 Task: In the  document Matthew.htmlMake this file  'available offline' Add shortcut to Drive 'Computers'Email the file to   softage.7@softage.net, with message attached Action Required: This requires your review and response. and file type: 'HTML'
Action: Mouse moved to (266, 331)
Screenshot: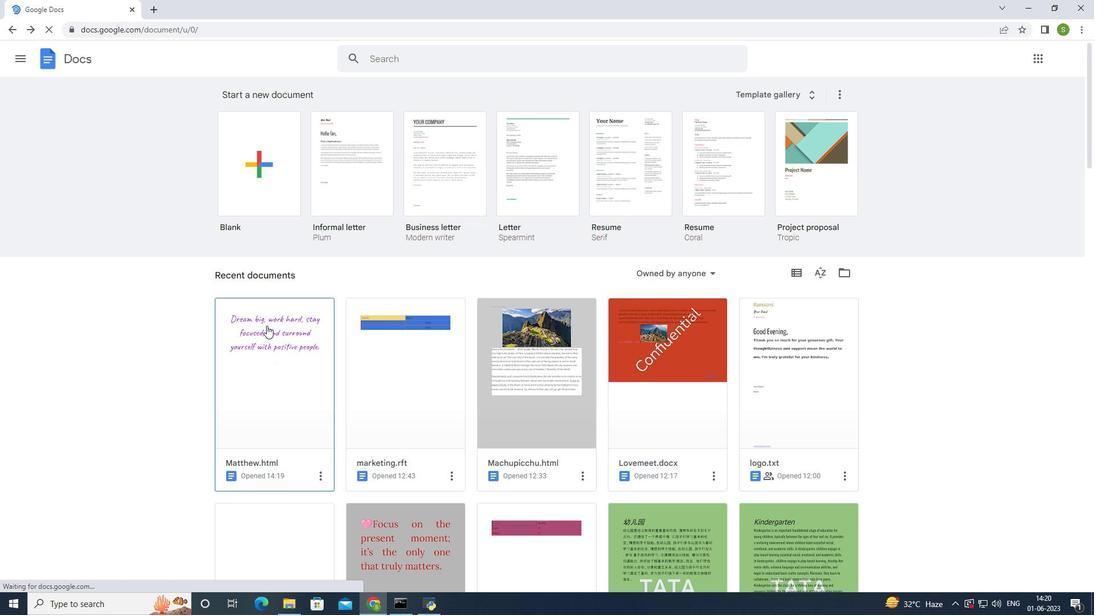 
Action: Mouse pressed left at (266, 331)
Screenshot: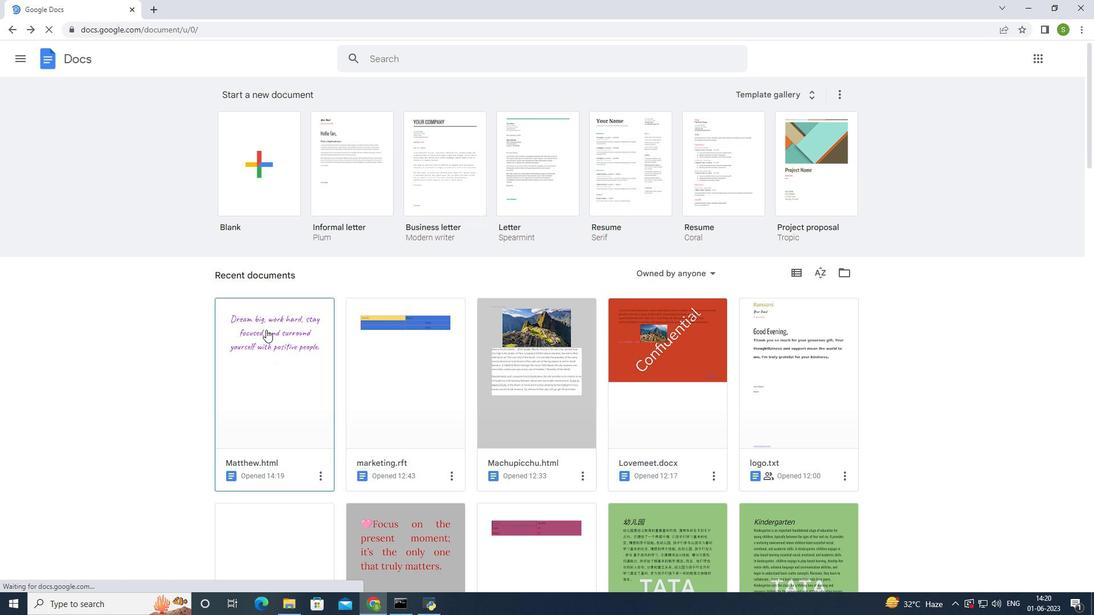 
Action: Mouse moved to (39, 65)
Screenshot: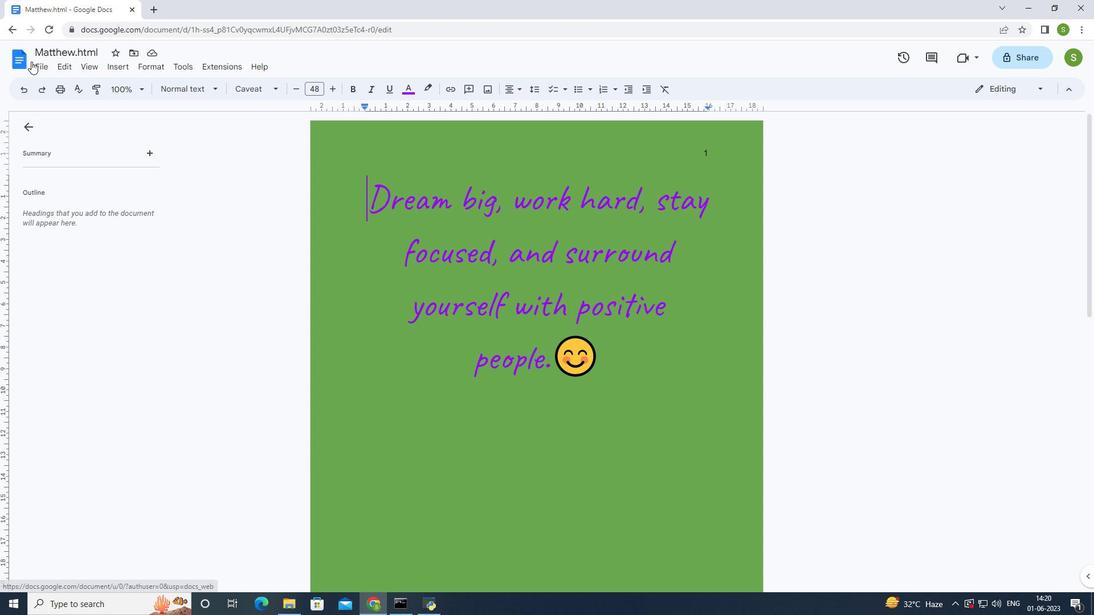 
Action: Mouse pressed left at (39, 65)
Screenshot: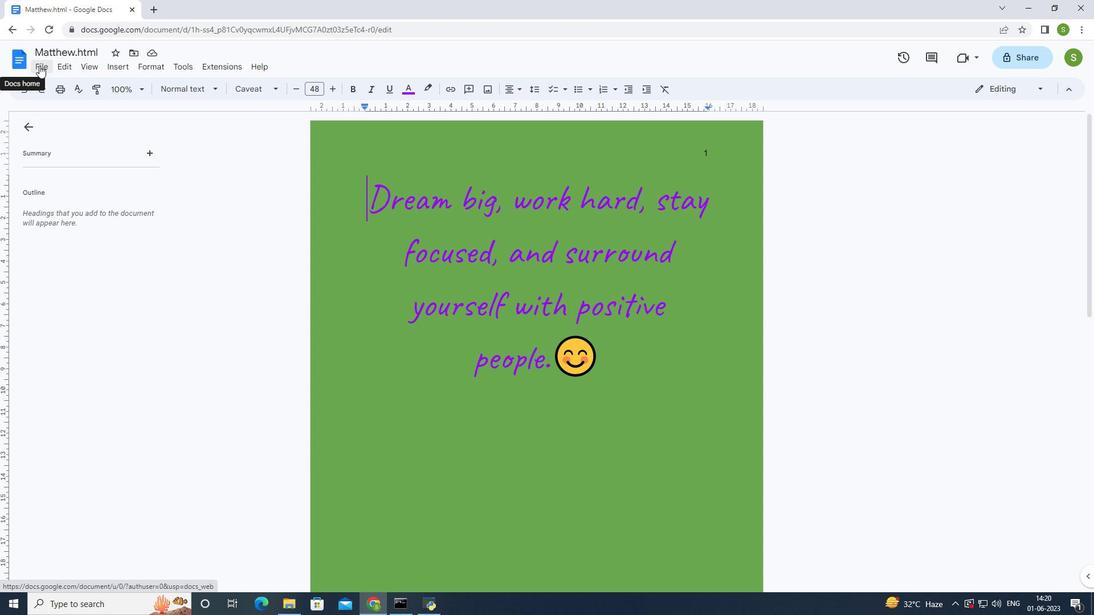 
Action: Mouse moved to (80, 313)
Screenshot: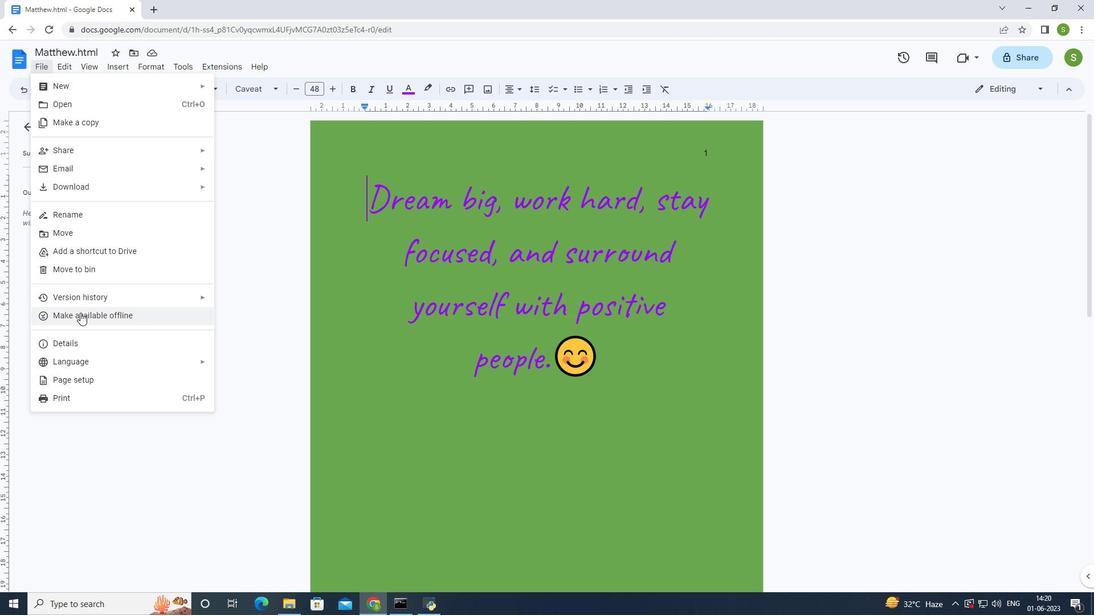 
Action: Mouse pressed left at (80, 313)
Screenshot: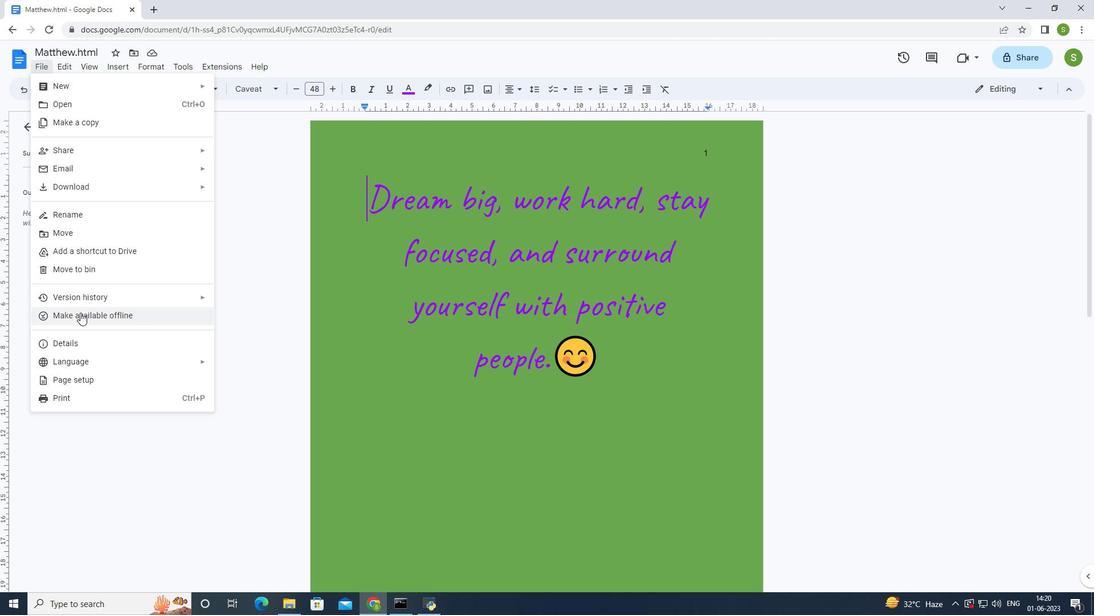
Action: Mouse moved to (47, 67)
Screenshot: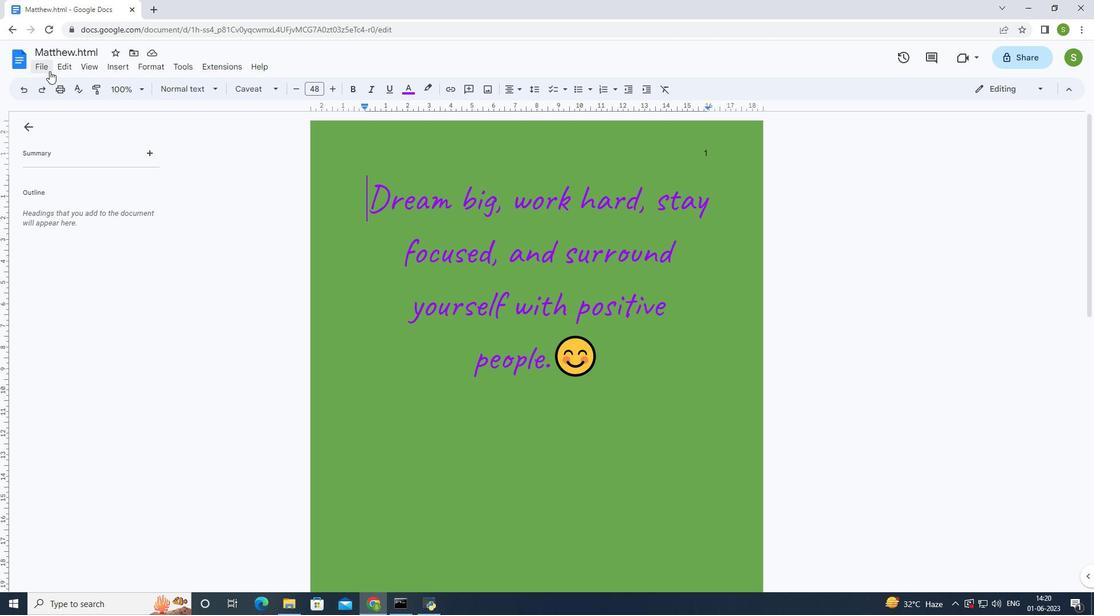 
Action: Mouse pressed left at (47, 67)
Screenshot: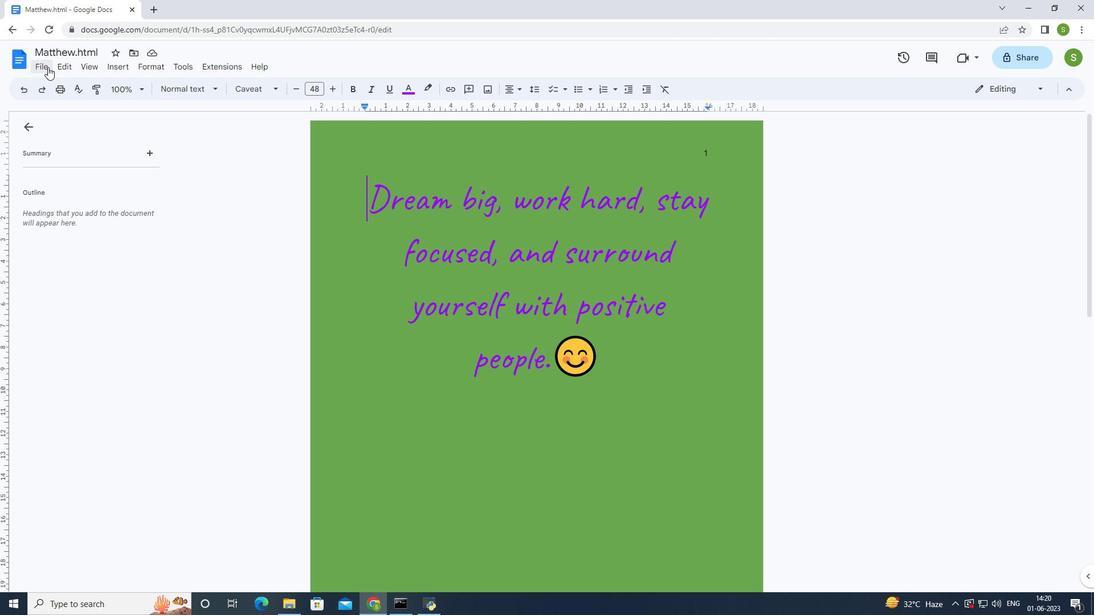 
Action: Mouse moved to (80, 257)
Screenshot: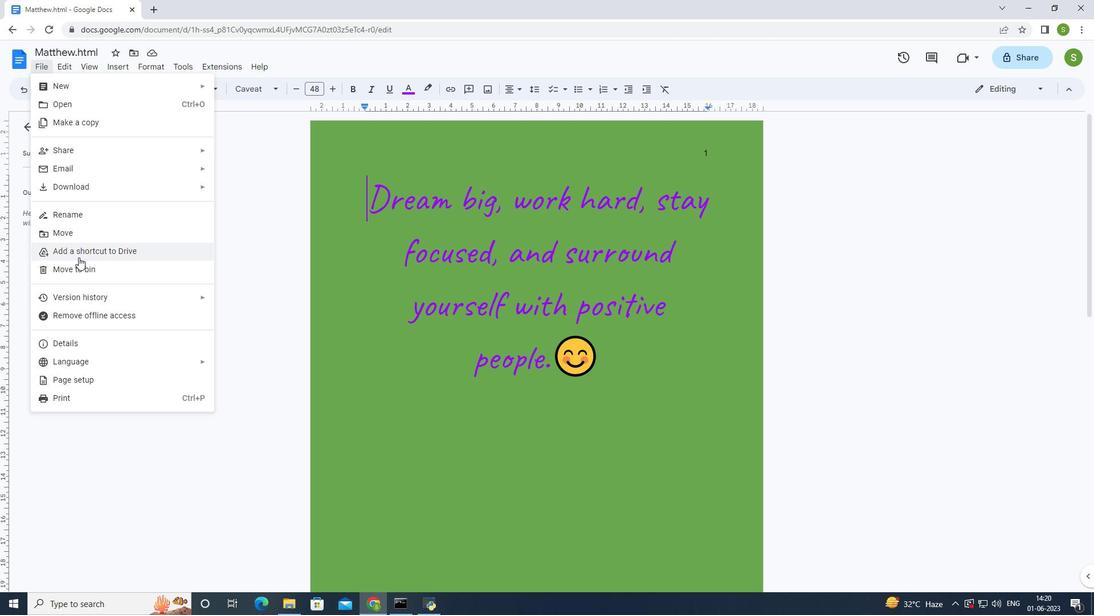 
Action: Mouse pressed left at (80, 257)
Screenshot: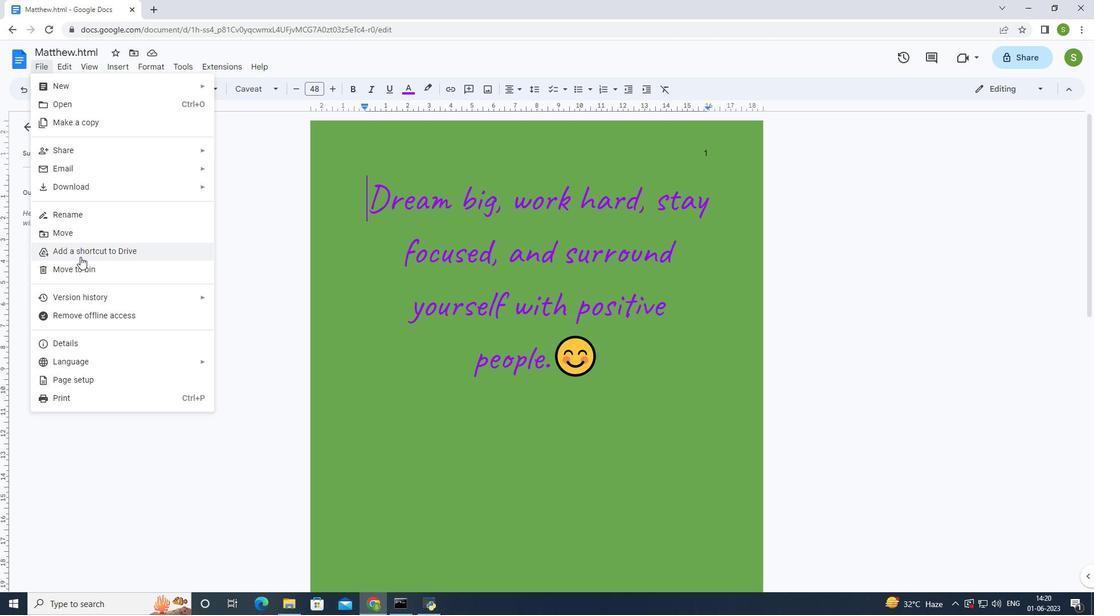 
Action: Mouse moved to (184, 131)
Screenshot: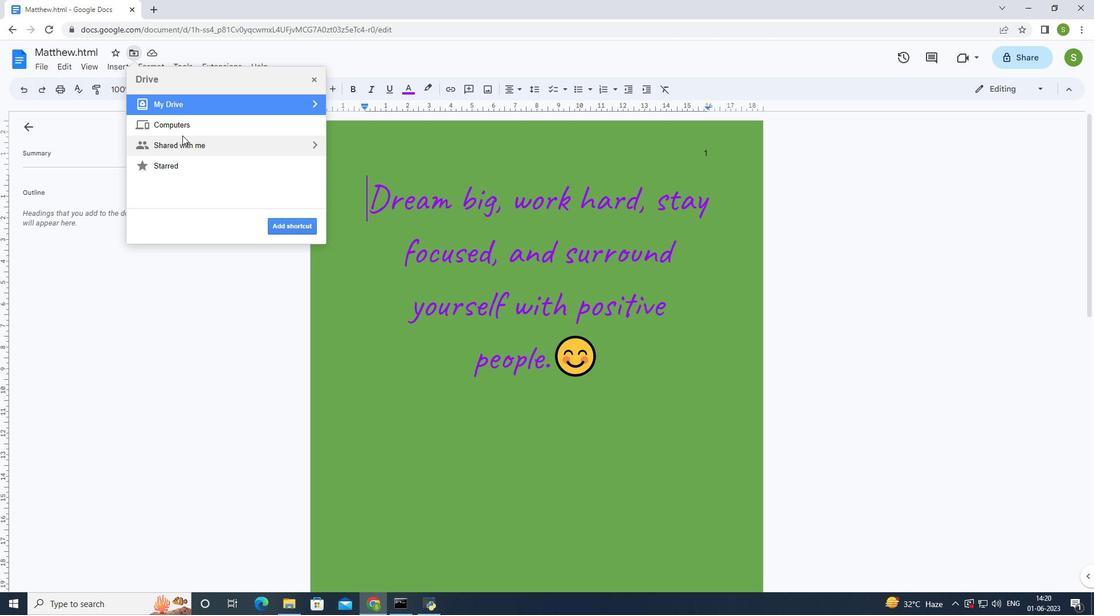
Action: Mouse pressed left at (184, 131)
Screenshot: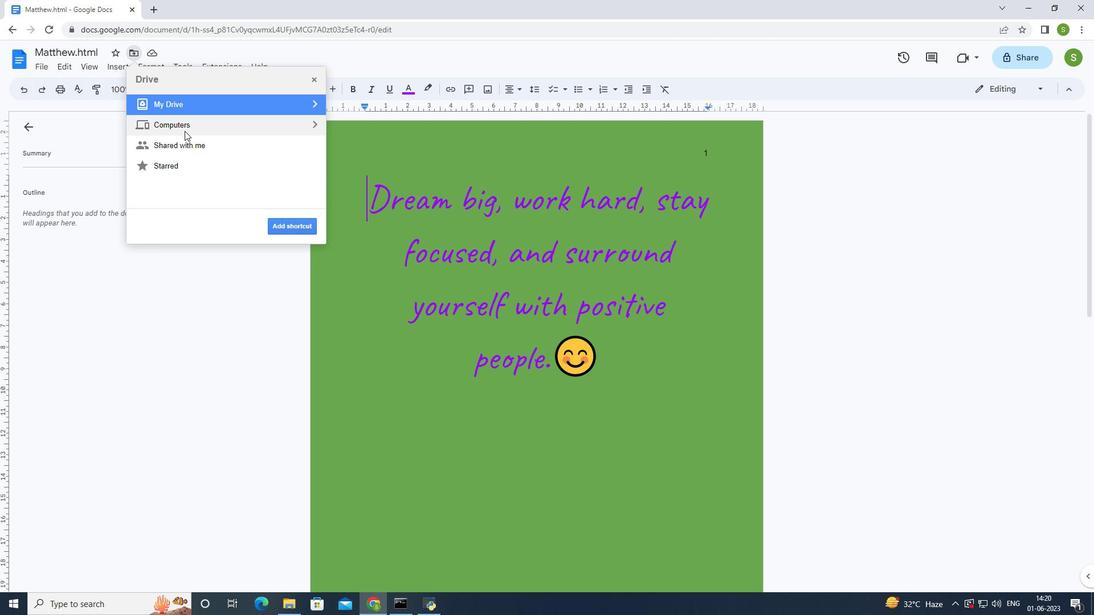 
Action: Mouse moved to (315, 81)
Screenshot: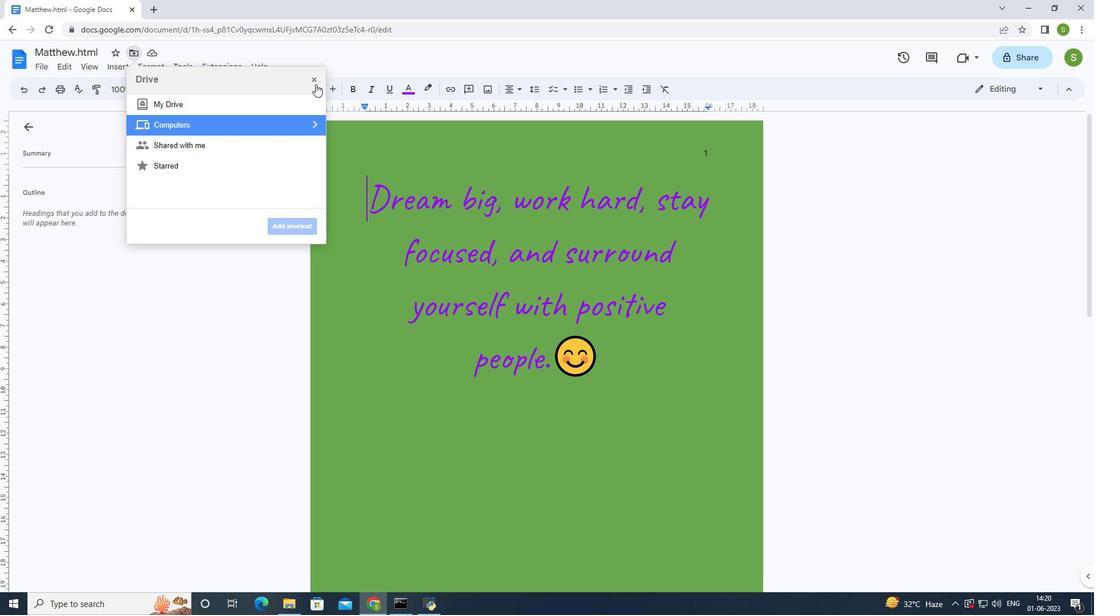 
Action: Mouse pressed left at (315, 81)
Screenshot: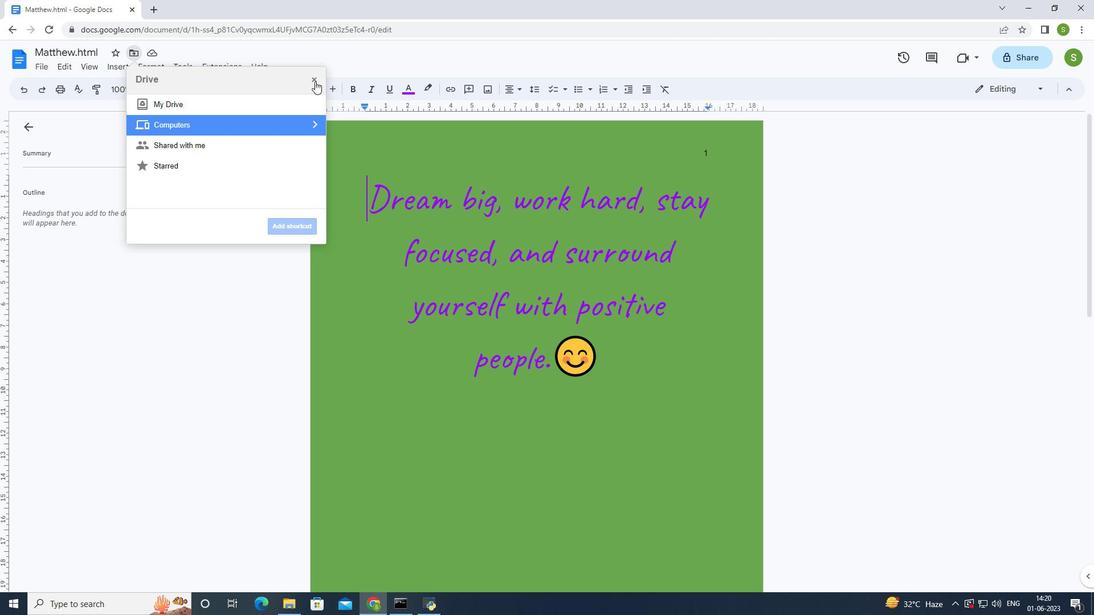
Action: Mouse moved to (46, 60)
Screenshot: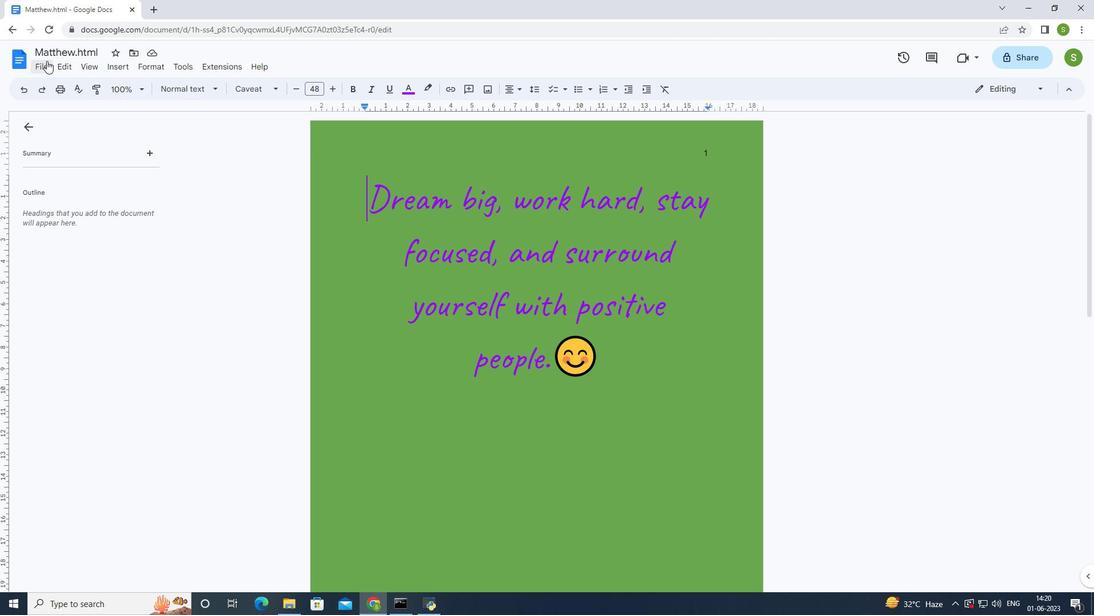 
Action: Mouse pressed left at (46, 60)
Screenshot: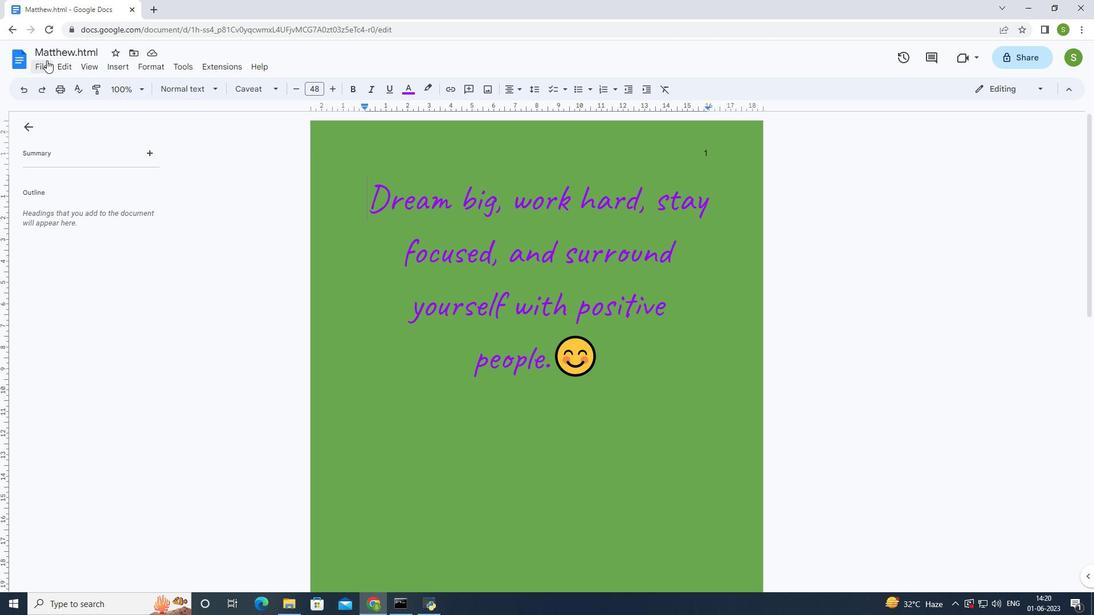 
Action: Mouse moved to (54, 173)
Screenshot: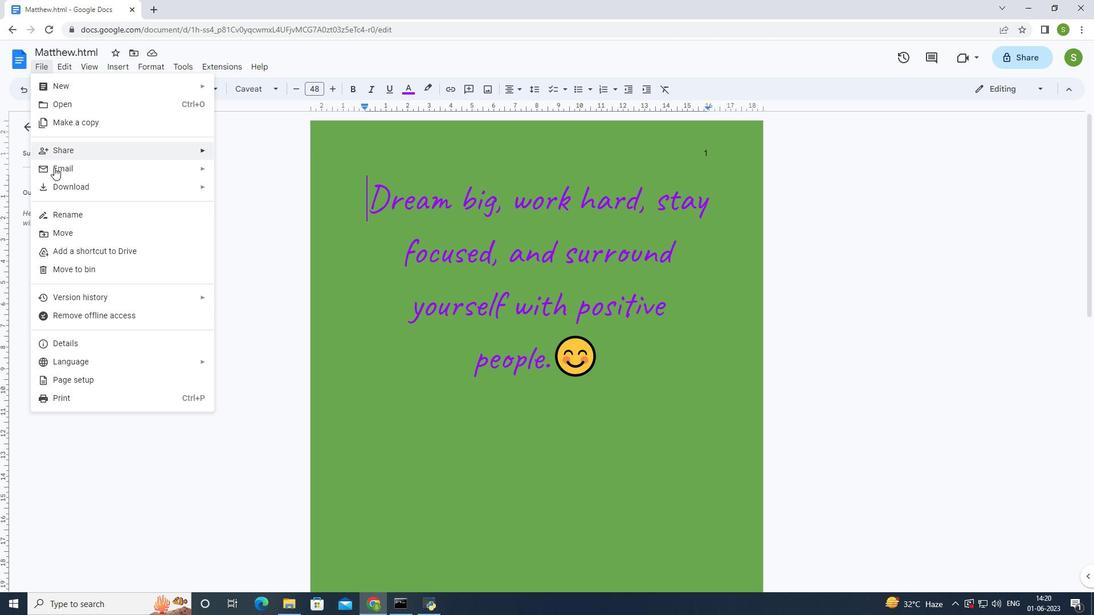 
Action: Mouse pressed left at (54, 173)
Screenshot: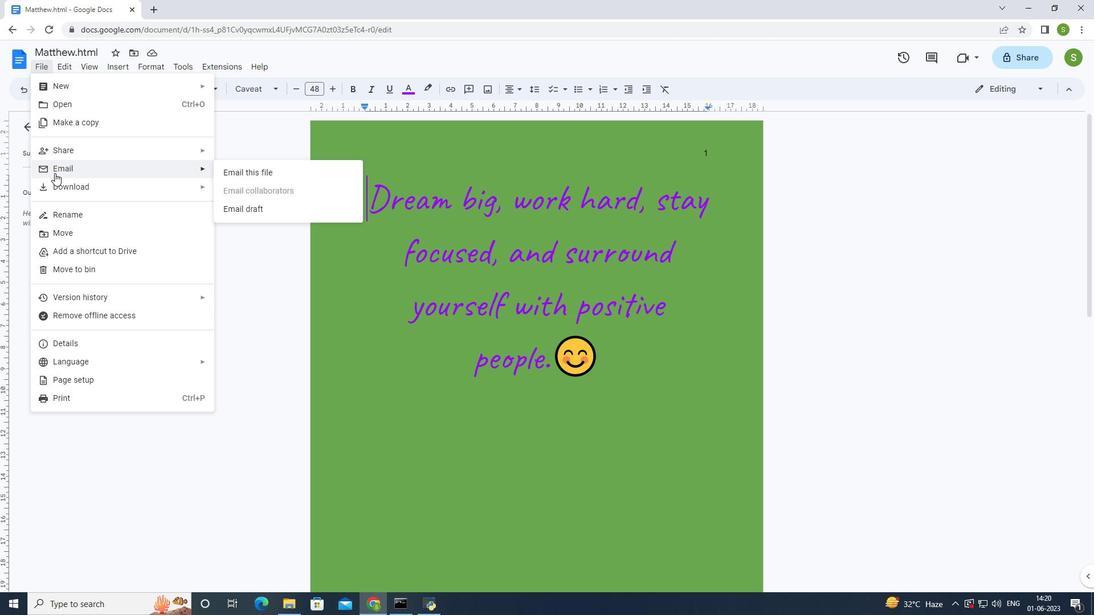 
Action: Mouse moved to (257, 175)
Screenshot: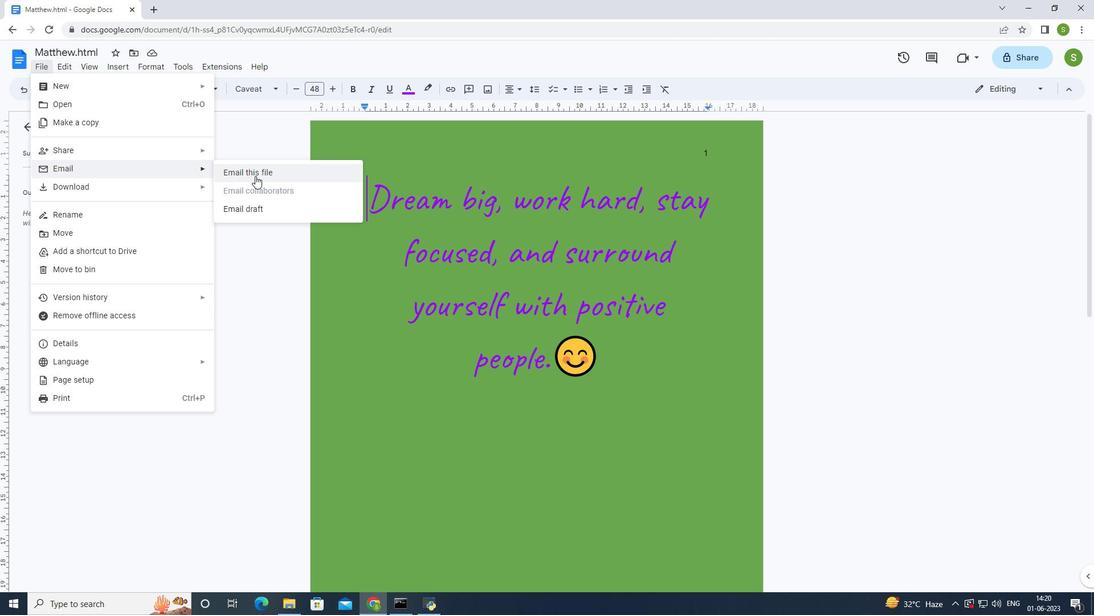 
Action: Mouse pressed left at (257, 175)
Screenshot: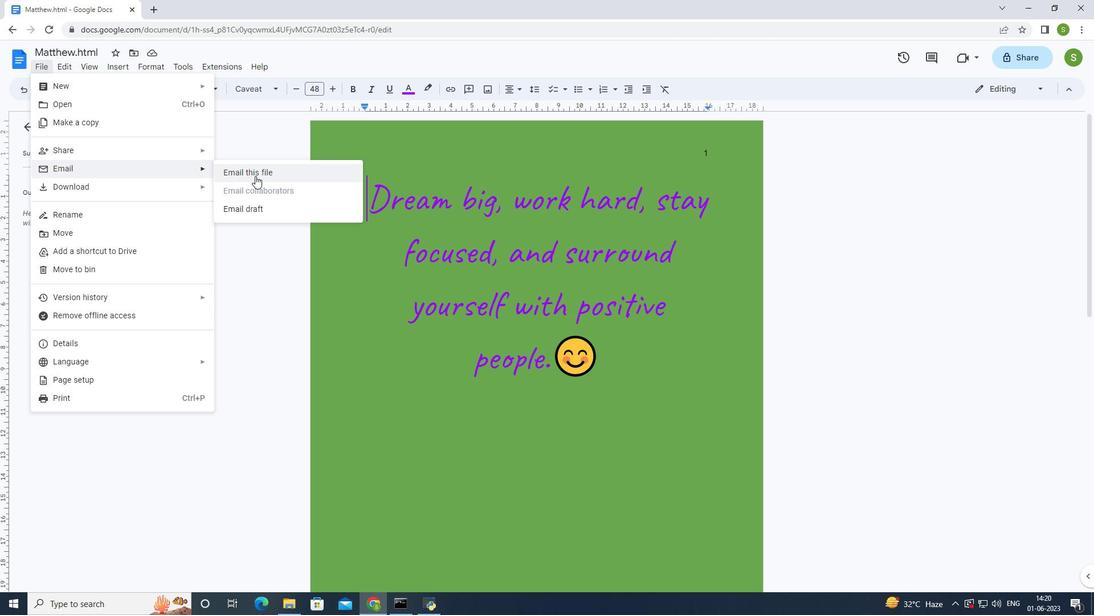 
Action: Mouse moved to (445, 341)
Screenshot: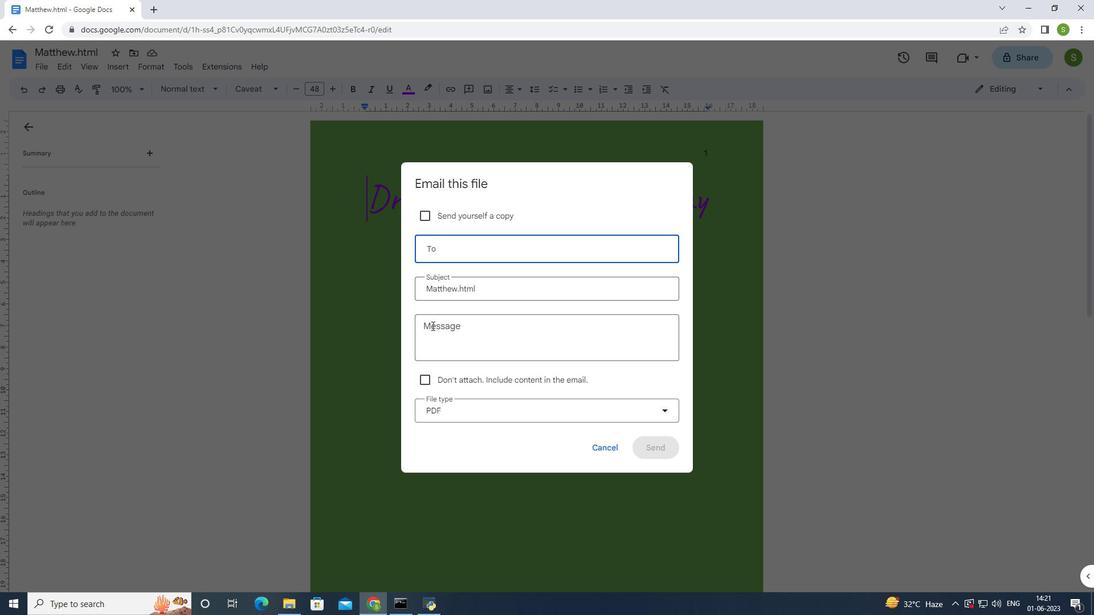 
Action: Key pressed s
Screenshot: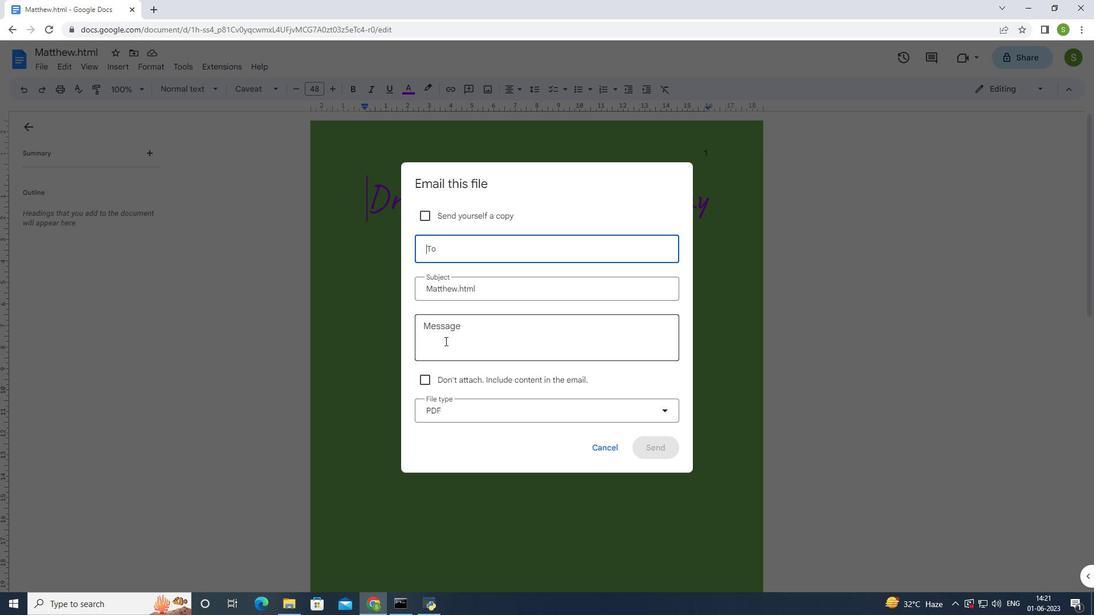
Action: Mouse moved to (458, 334)
Screenshot: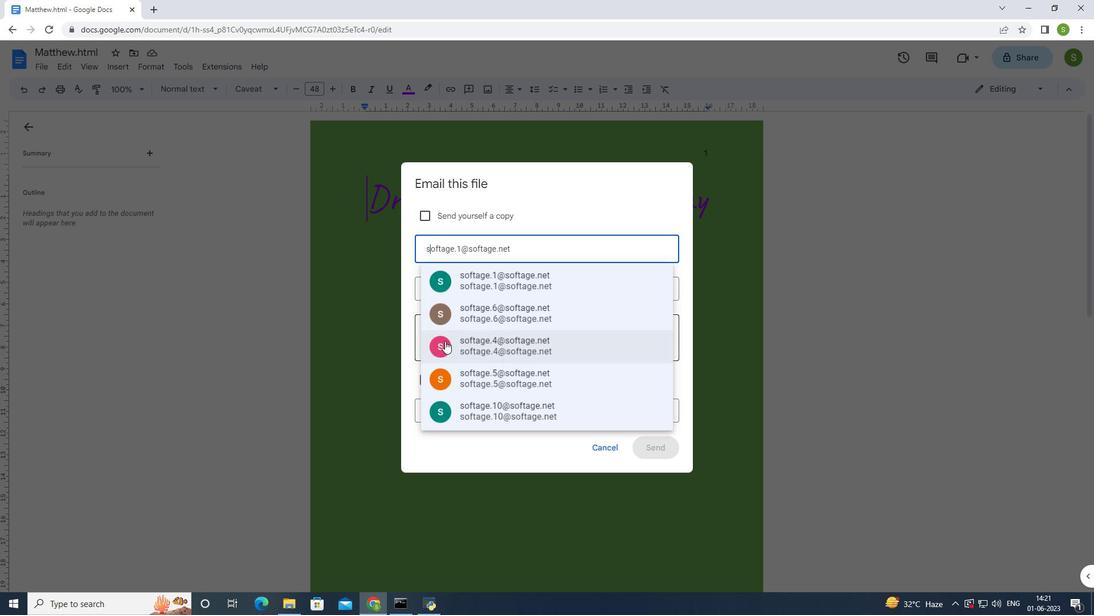 
Action: Key pressed o
Screenshot: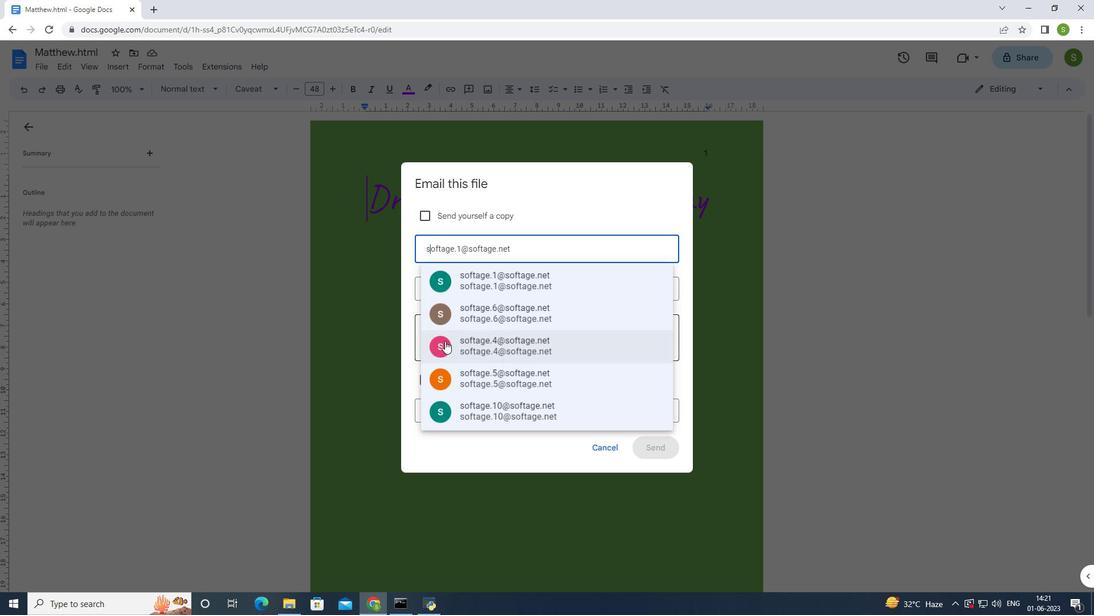 
Action: Mouse moved to (497, 312)
Screenshot: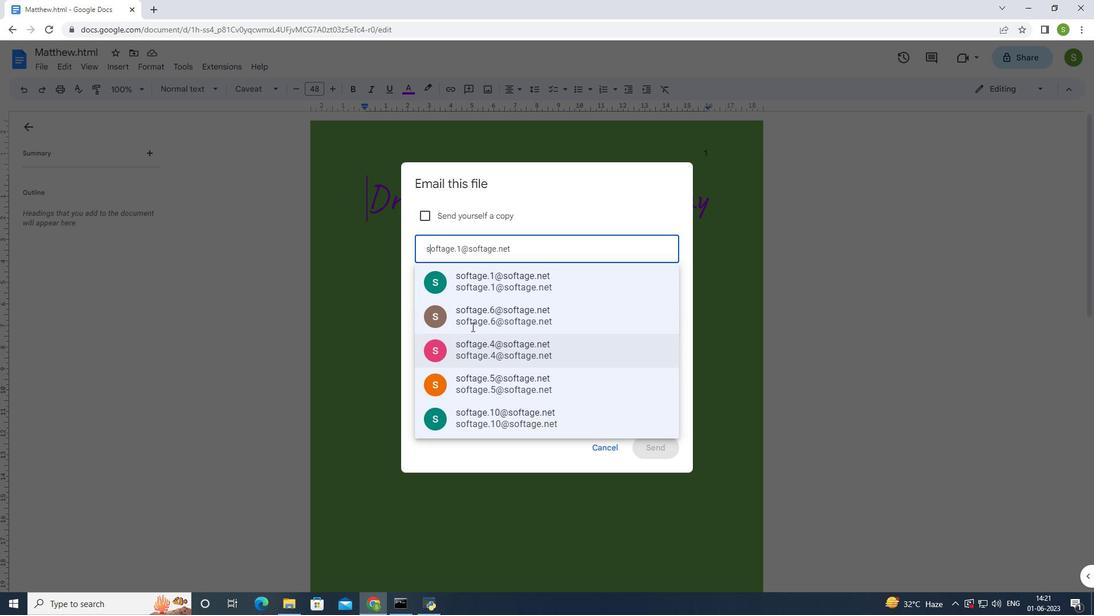 
Action: Key pressed ftage.7<Key.shift><Key.shift>@softage.net
Screenshot: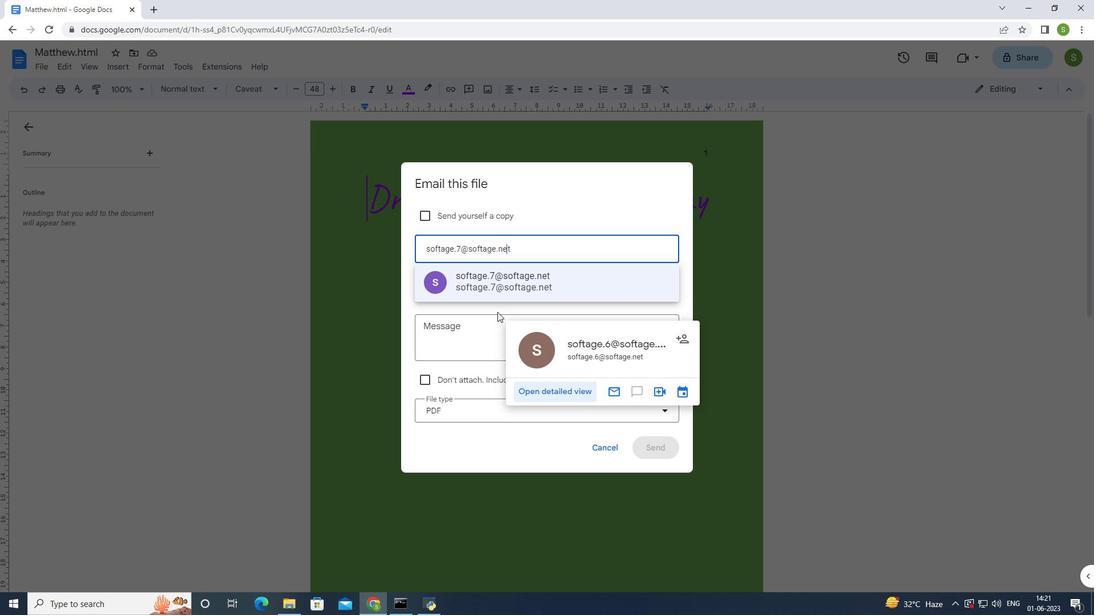 
Action: Mouse moved to (468, 279)
Screenshot: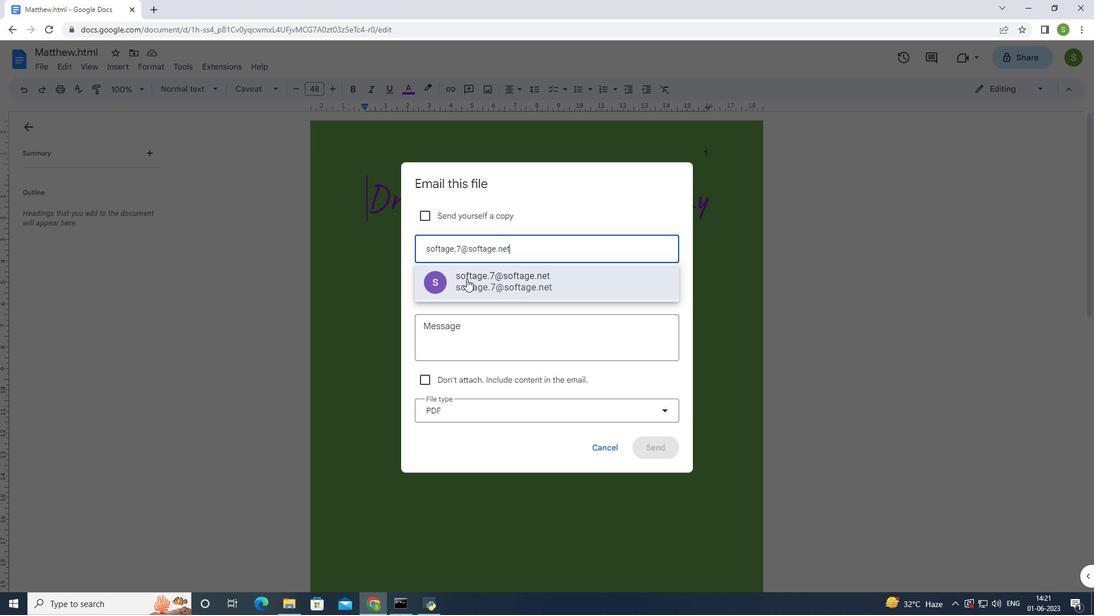 
Action: Mouse pressed left at (468, 279)
Screenshot: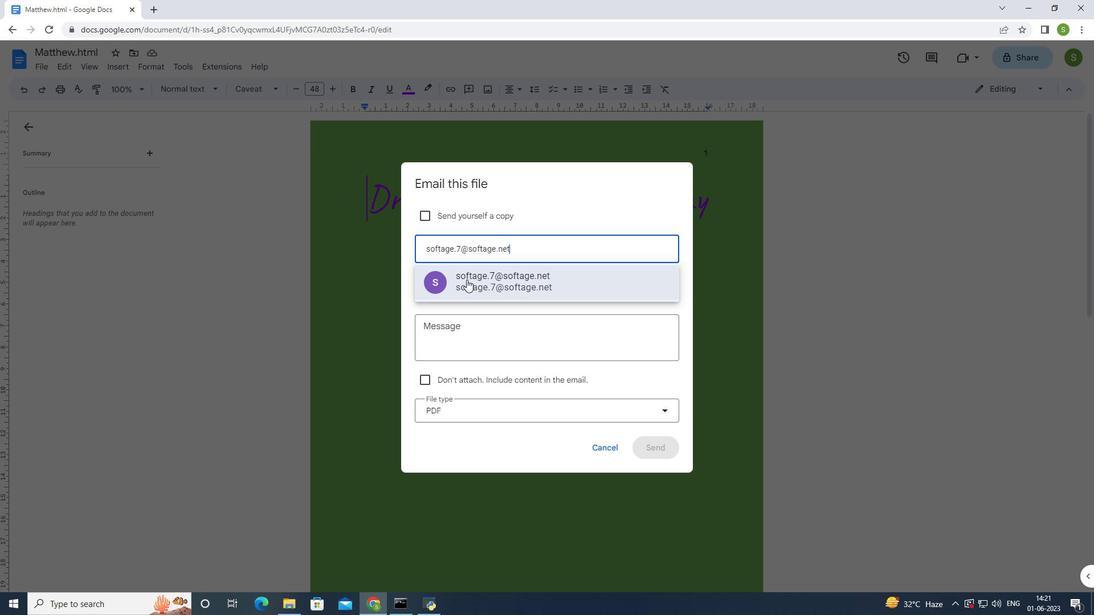 
Action: Mouse moved to (450, 332)
Screenshot: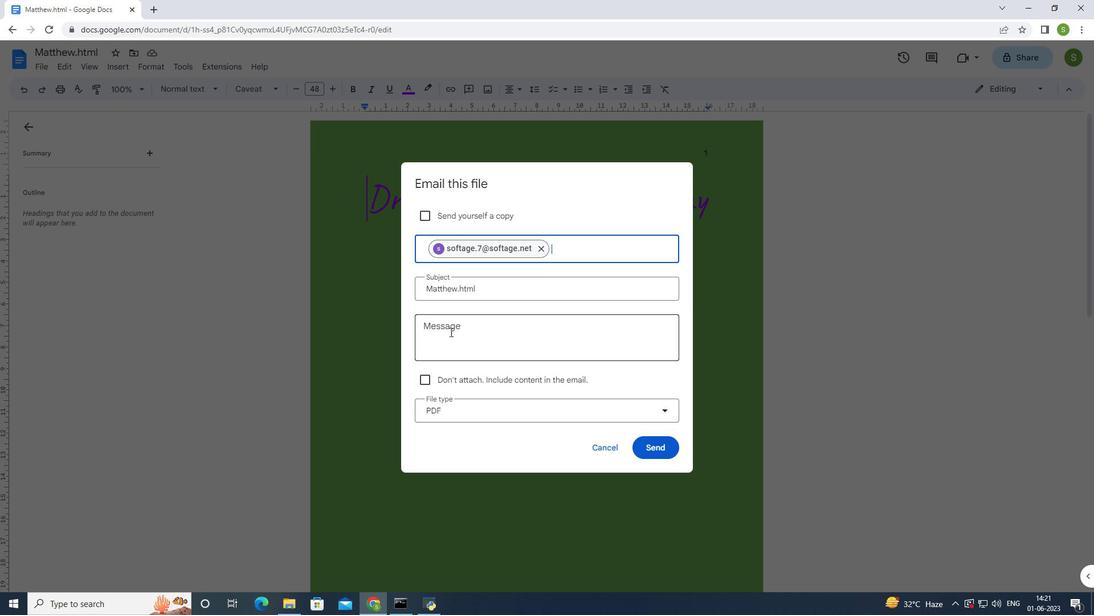 
Action: Mouse pressed left at (450, 332)
Screenshot: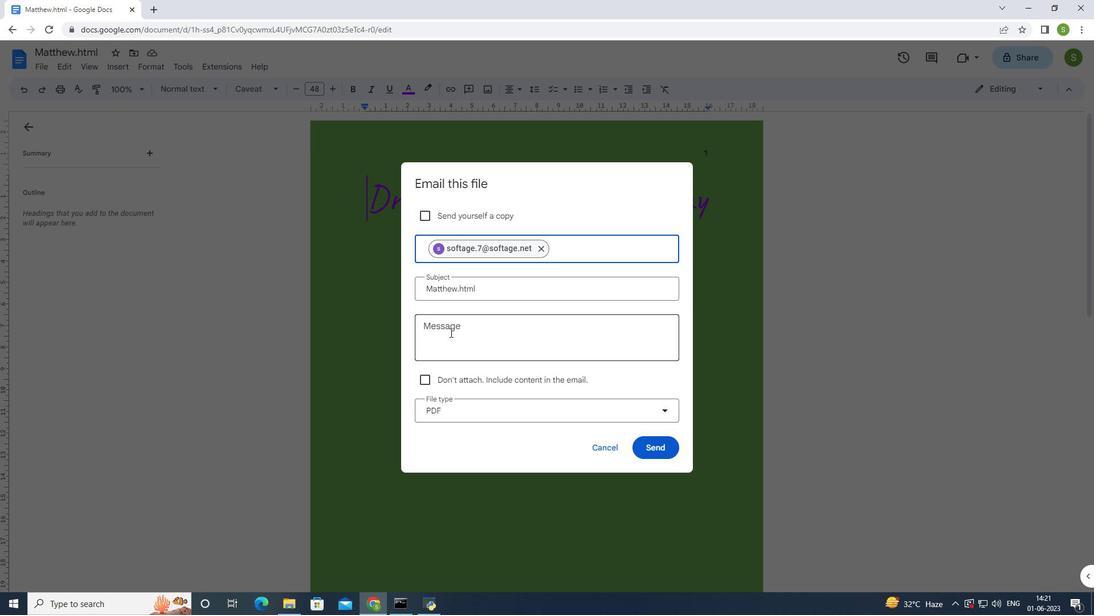 
Action: Mouse moved to (454, 338)
Screenshot: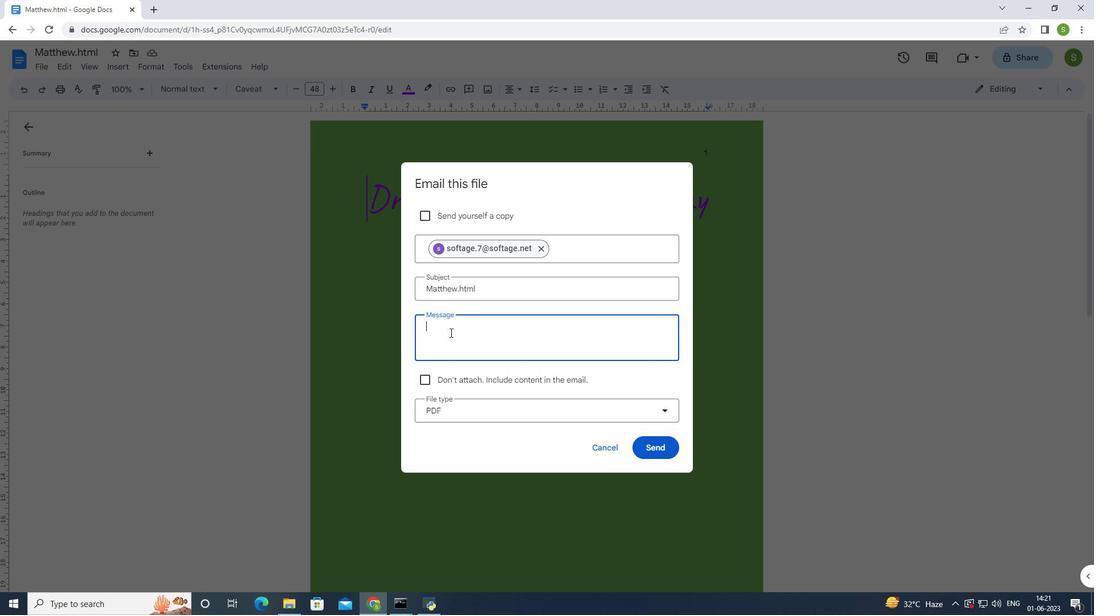 
Action: Key pressed <Key.shift>This<Key.space>require<Key.space>your<Key.space>and<Key.space>response.
Screenshot: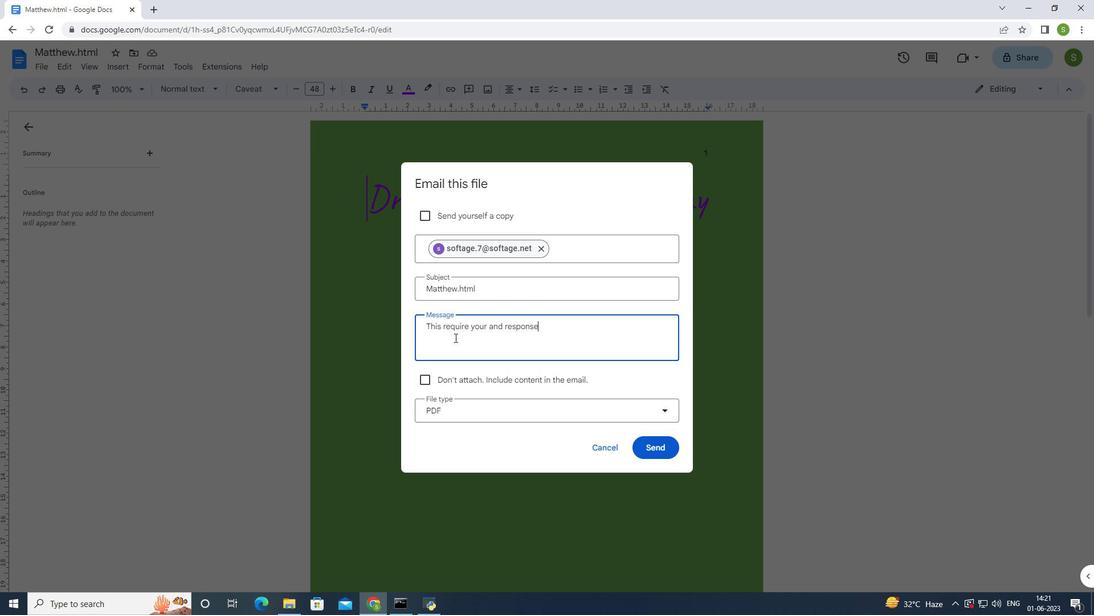 
Action: Mouse moved to (450, 403)
Screenshot: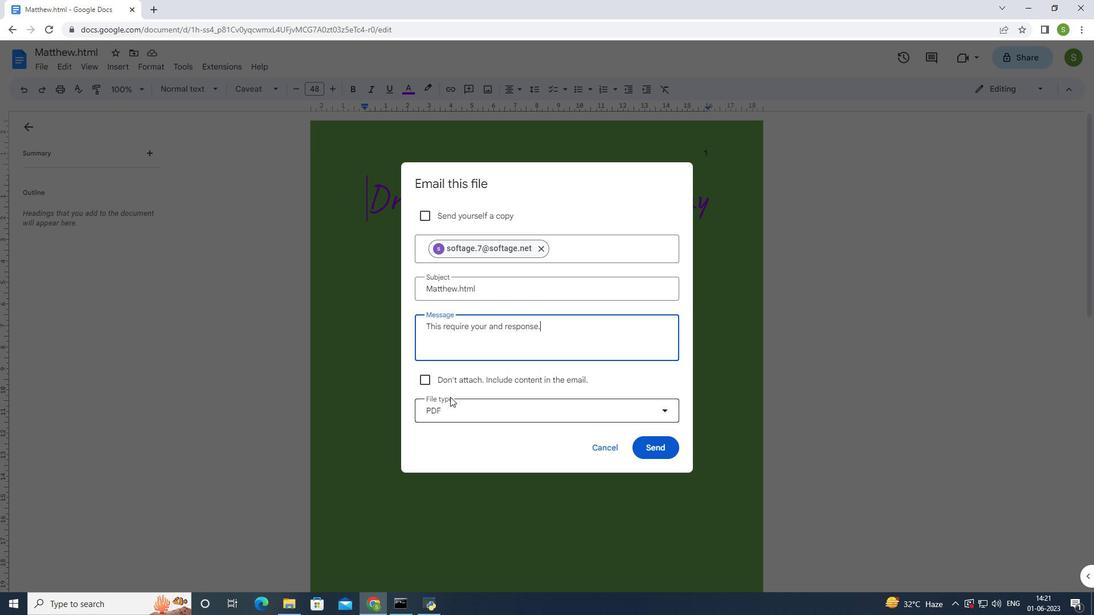 
Action: Mouse pressed left at (450, 403)
Screenshot: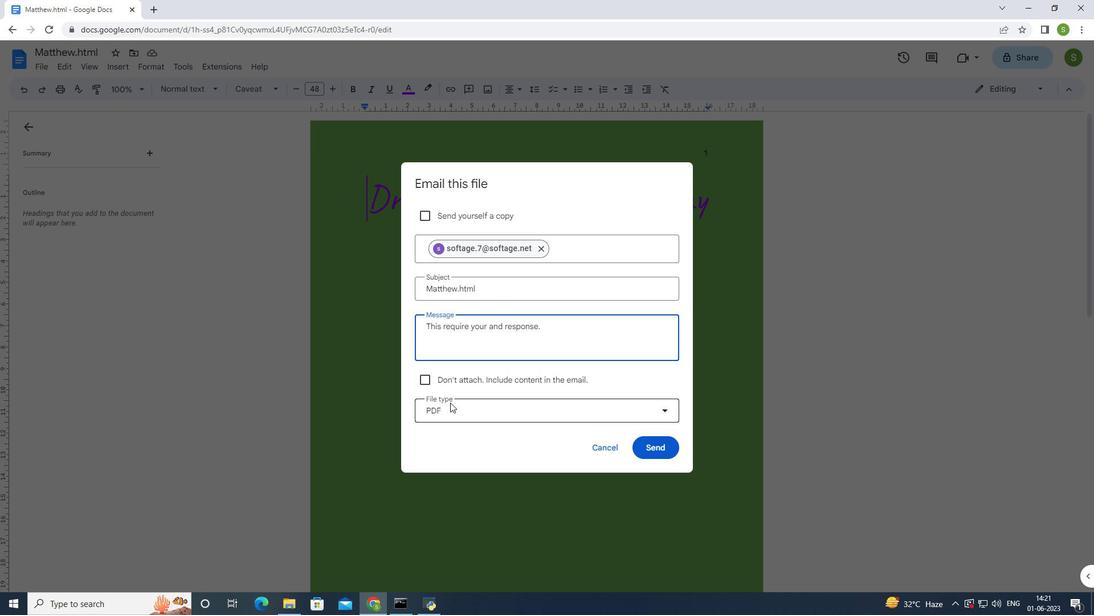 
Action: Mouse moved to (468, 491)
Screenshot: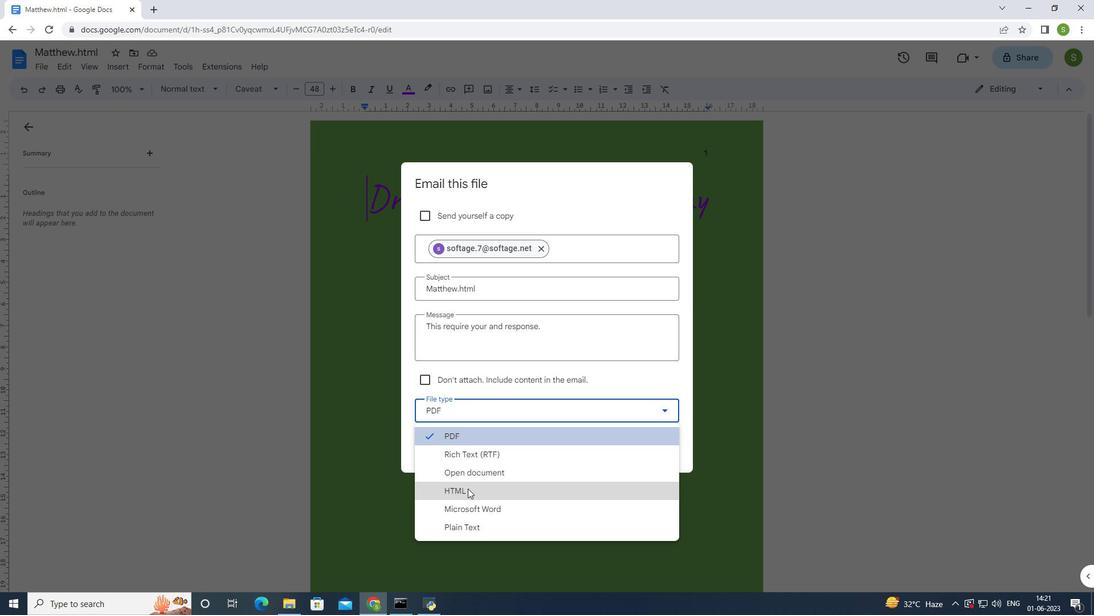 
Action: Mouse pressed left at (468, 491)
Screenshot: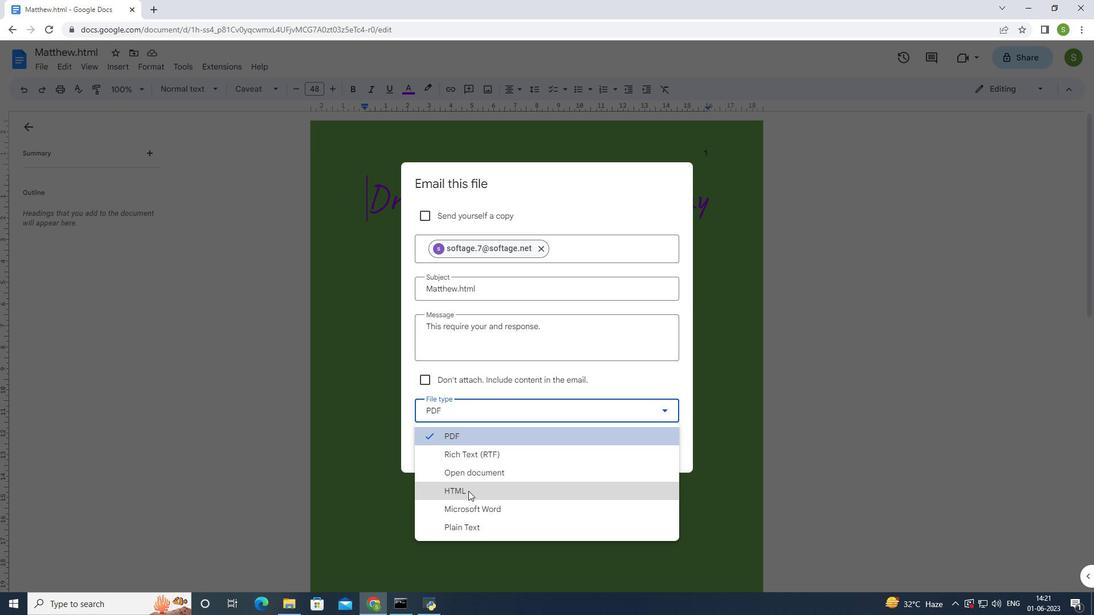 
Action: Mouse moved to (641, 444)
Screenshot: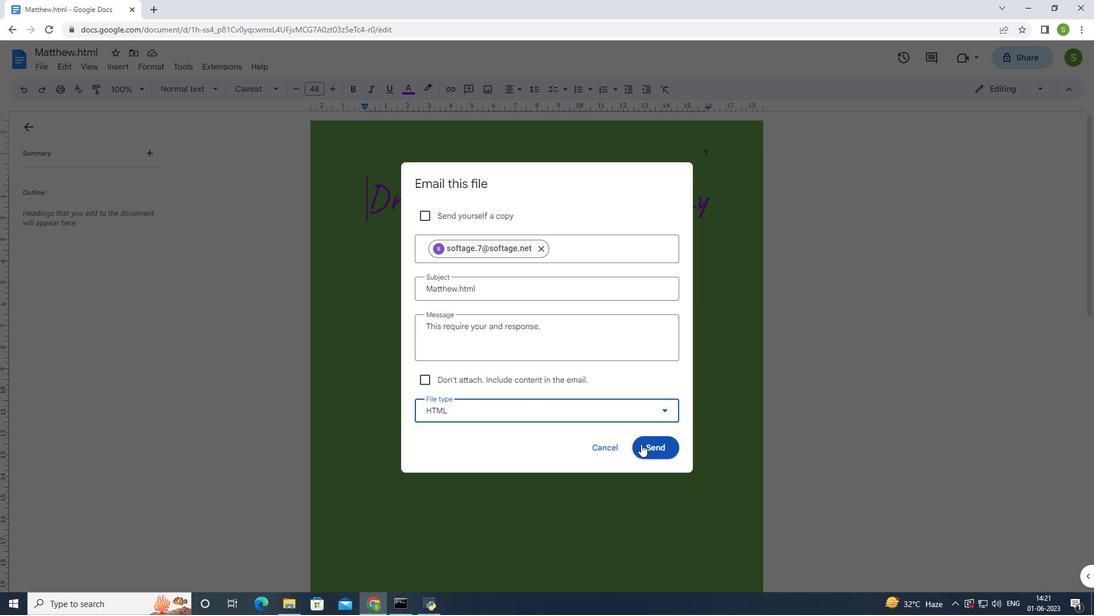 
Action: Mouse pressed left at (641, 444)
Screenshot: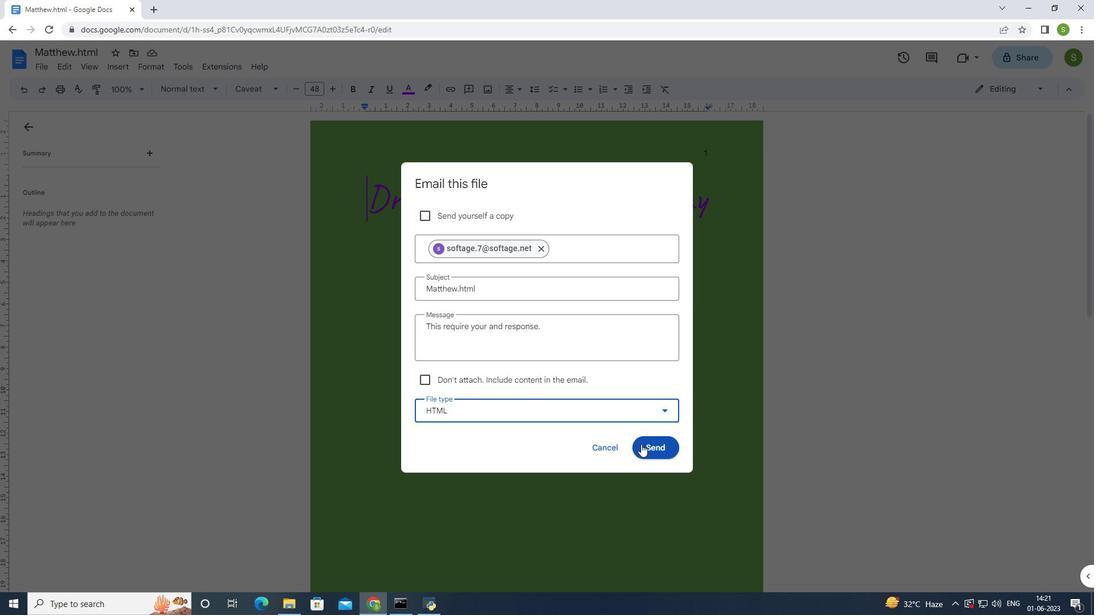 
Action: Mouse moved to (569, 404)
Screenshot: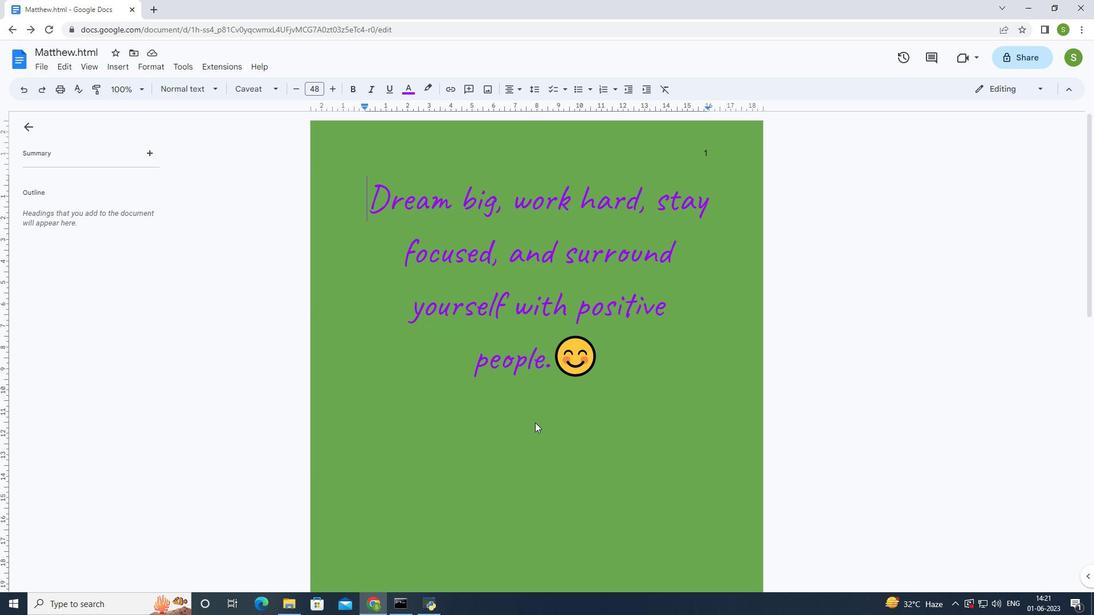 
